Task: Create a rule from the Recommended list, Task Added to this Project -> add SubTasks in the project AgileFalcon with SubTasks Gather and Analyse Requirements , Design and Implement Solution , System Test and UAT , Release to Production / Go Live
Action: Mouse moved to (72, 447)
Screenshot: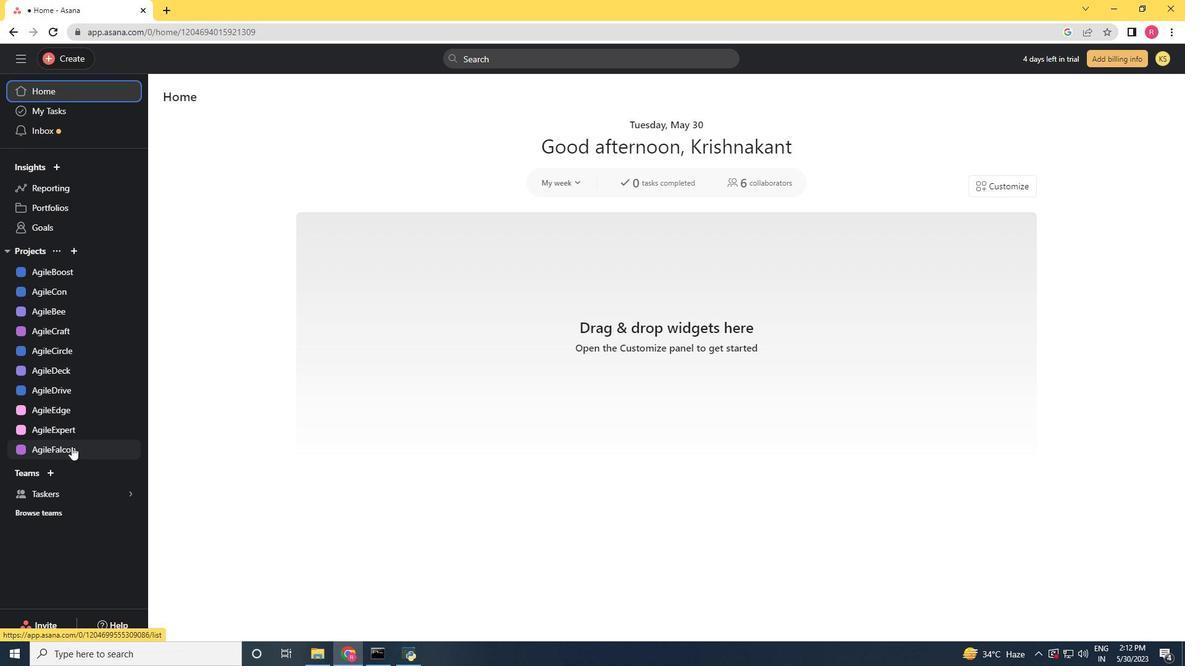 
Action: Mouse pressed left at (72, 447)
Screenshot: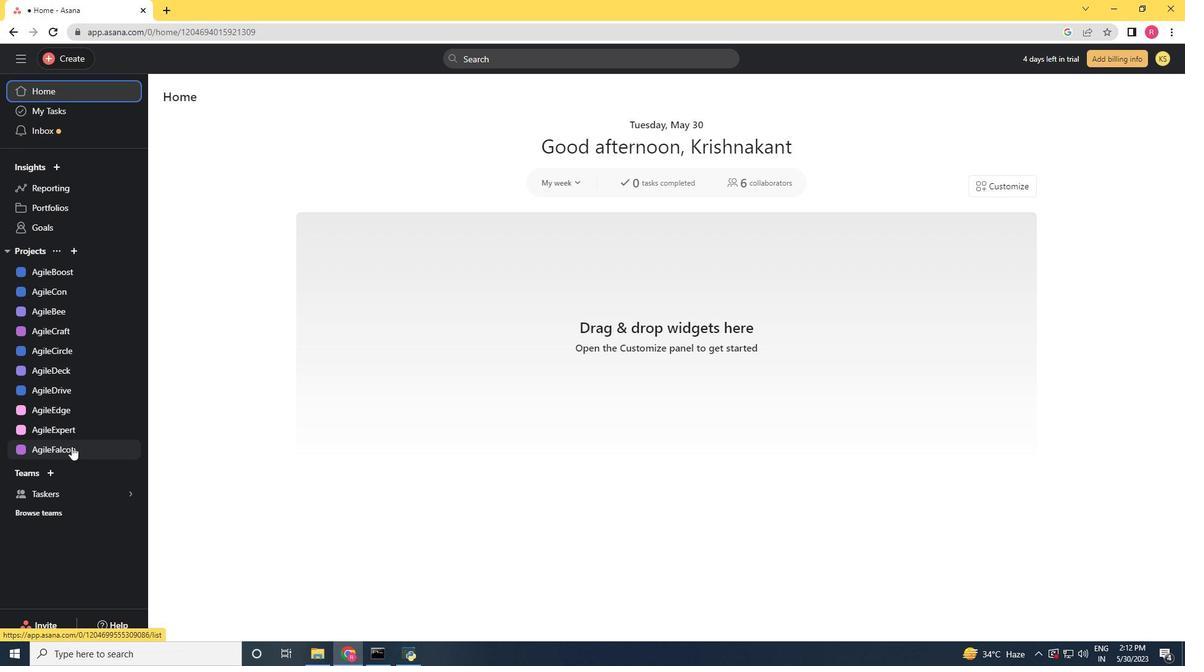 
Action: Mouse moved to (1126, 100)
Screenshot: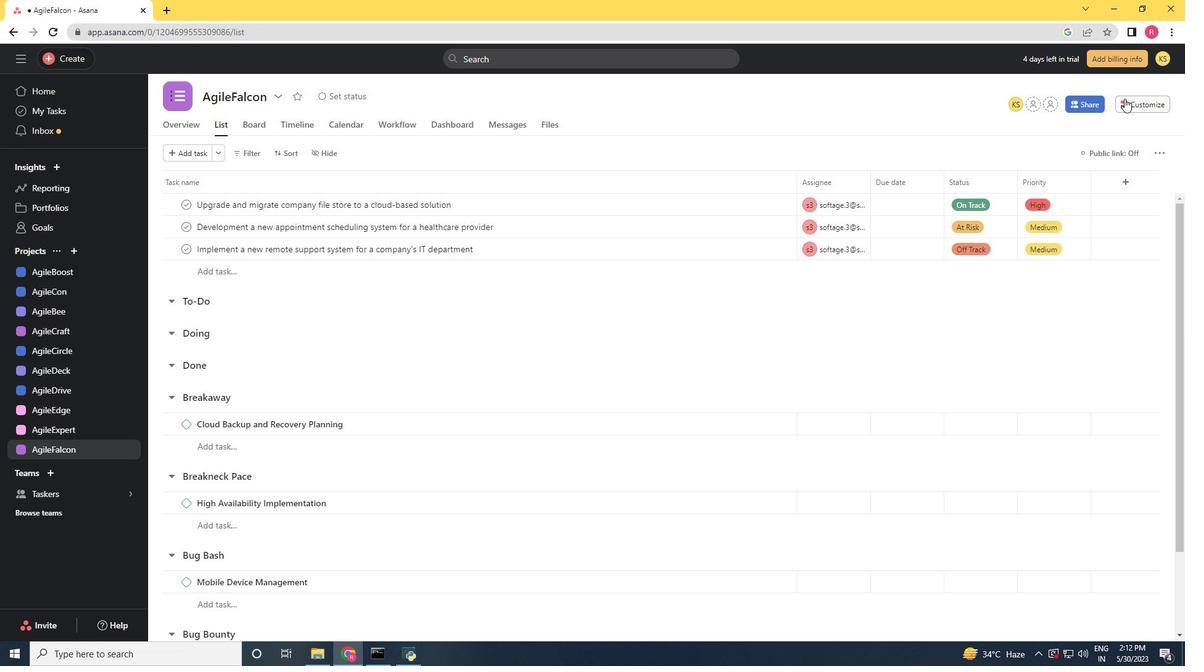
Action: Mouse pressed left at (1126, 100)
Screenshot: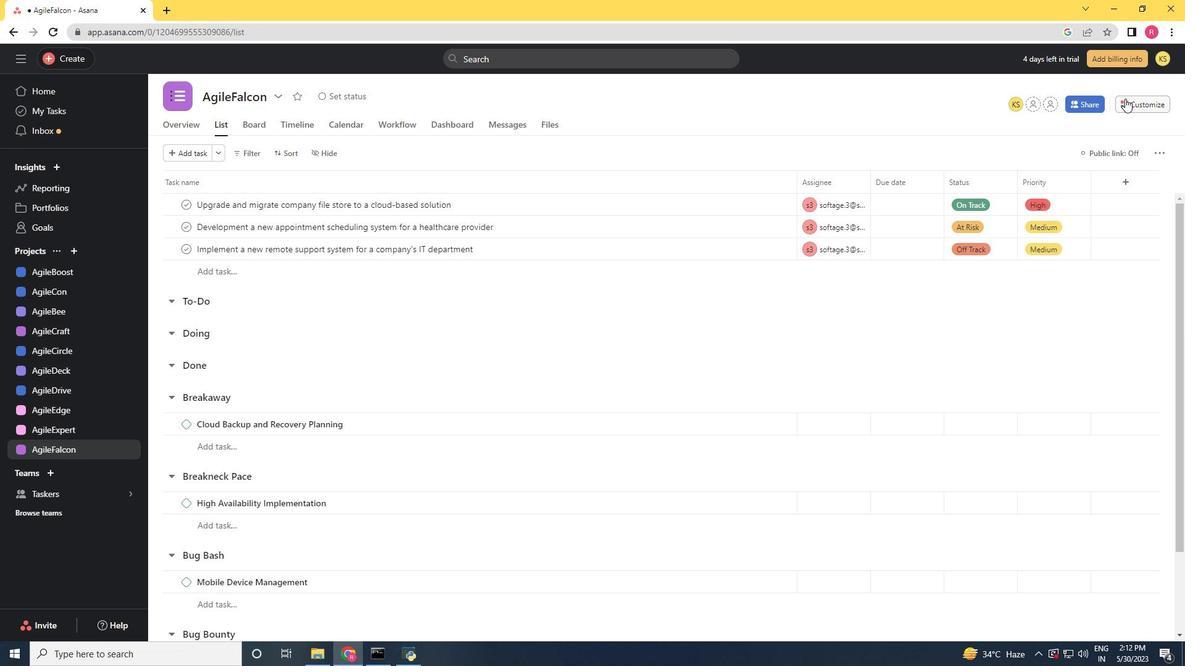 
Action: Mouse moved to (917, 266)
Screenshot: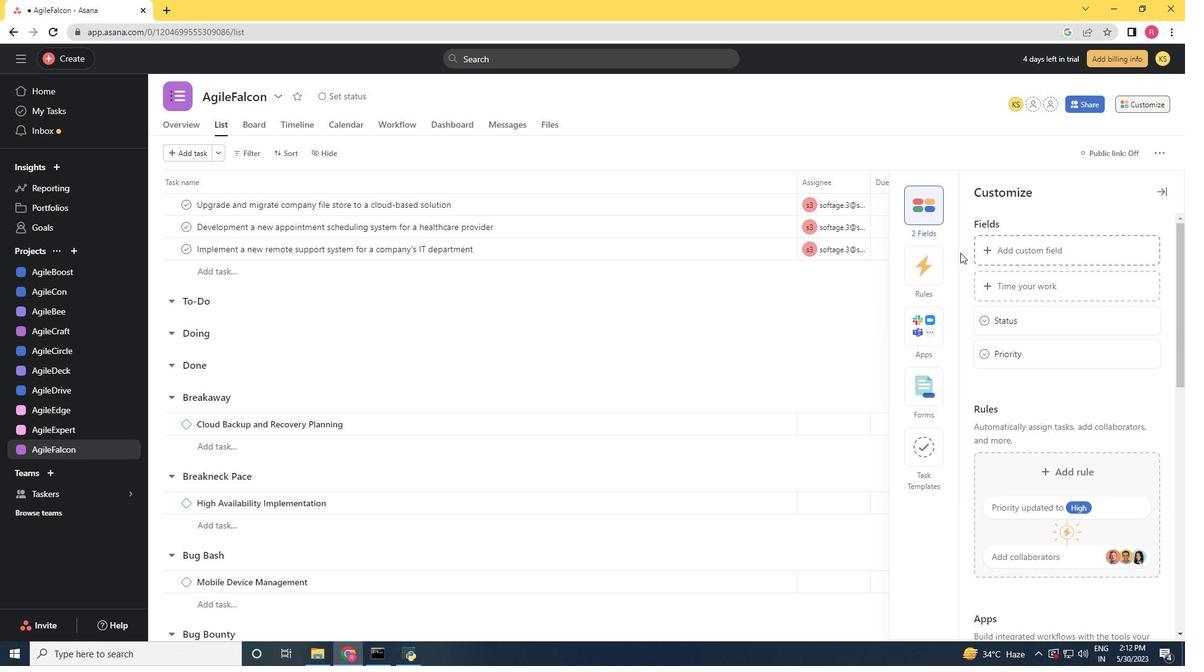 
Action: Mouse pressed left at (917, 266)
Screenshot: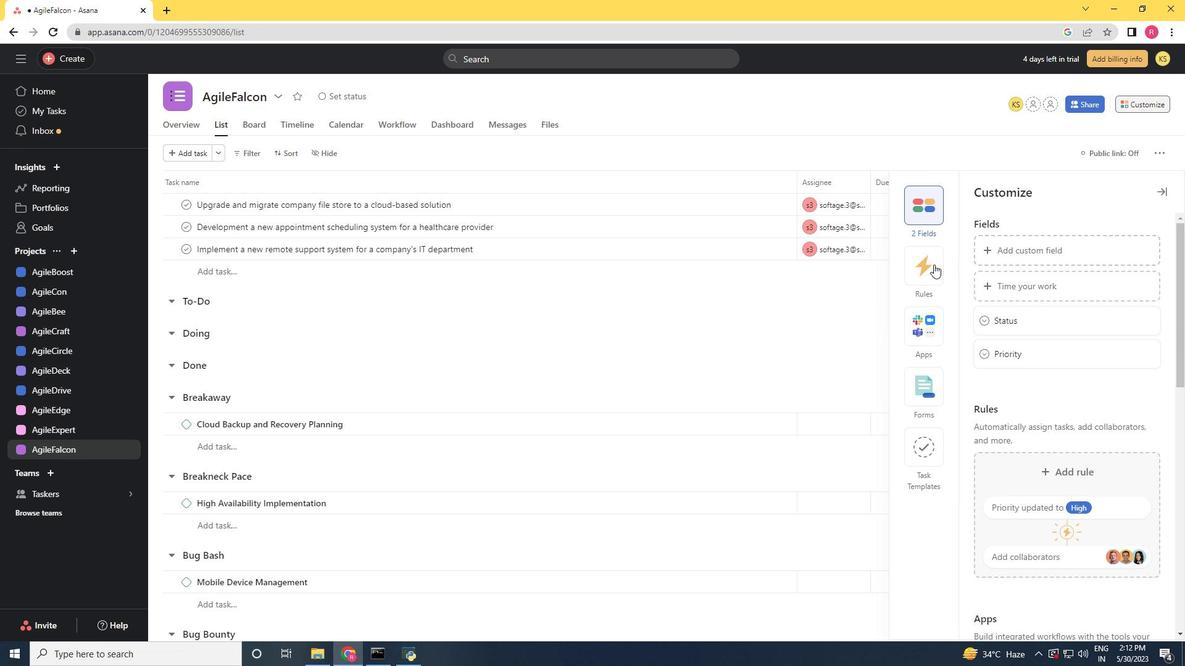 
Action: Mouse moved to (1013, 271)
Screenshot: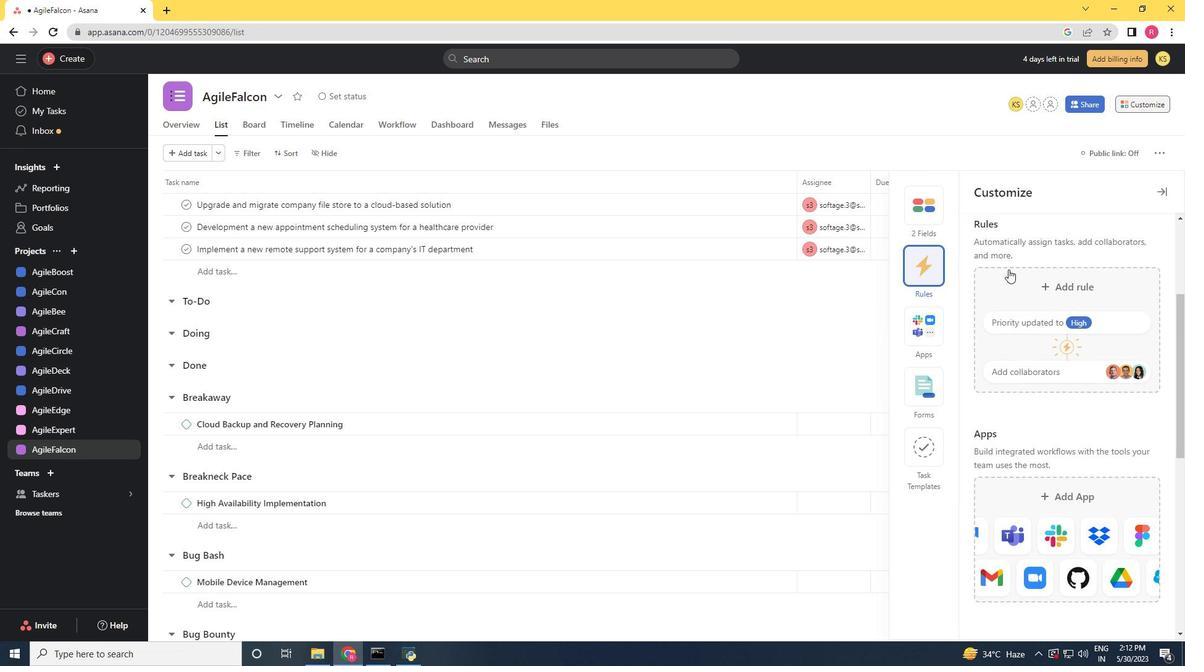 
Action: Mouse pressed left at (1013, 271)
Screenshot: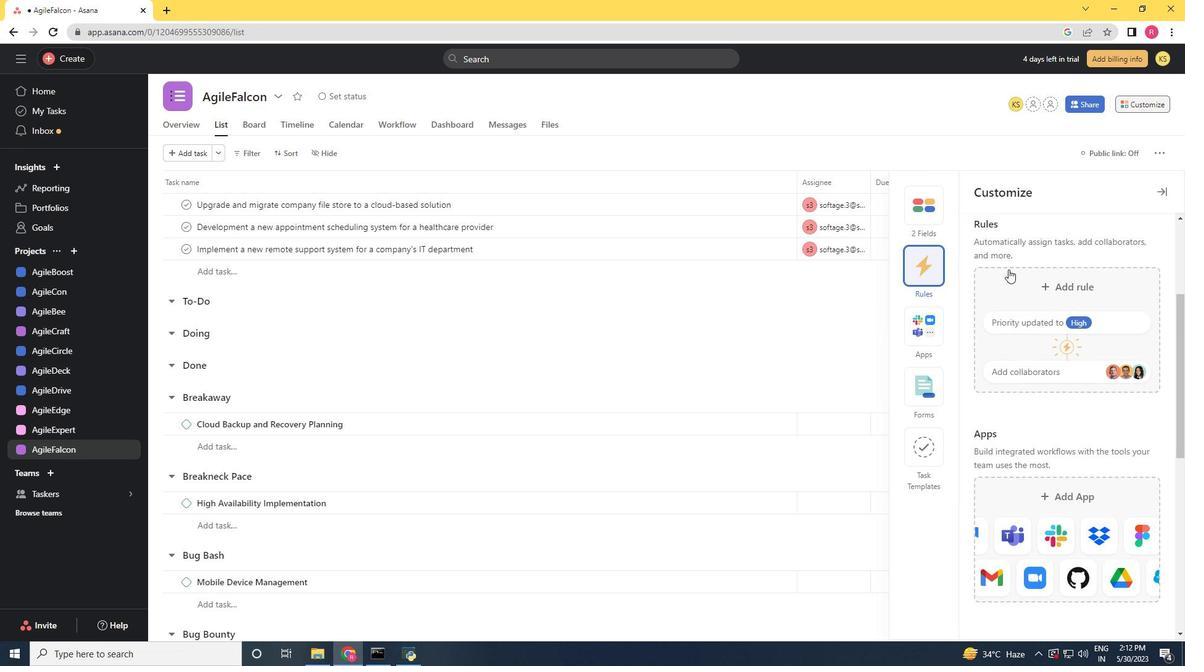 
Action: Mouse moved to (867, 195)
Screenshot: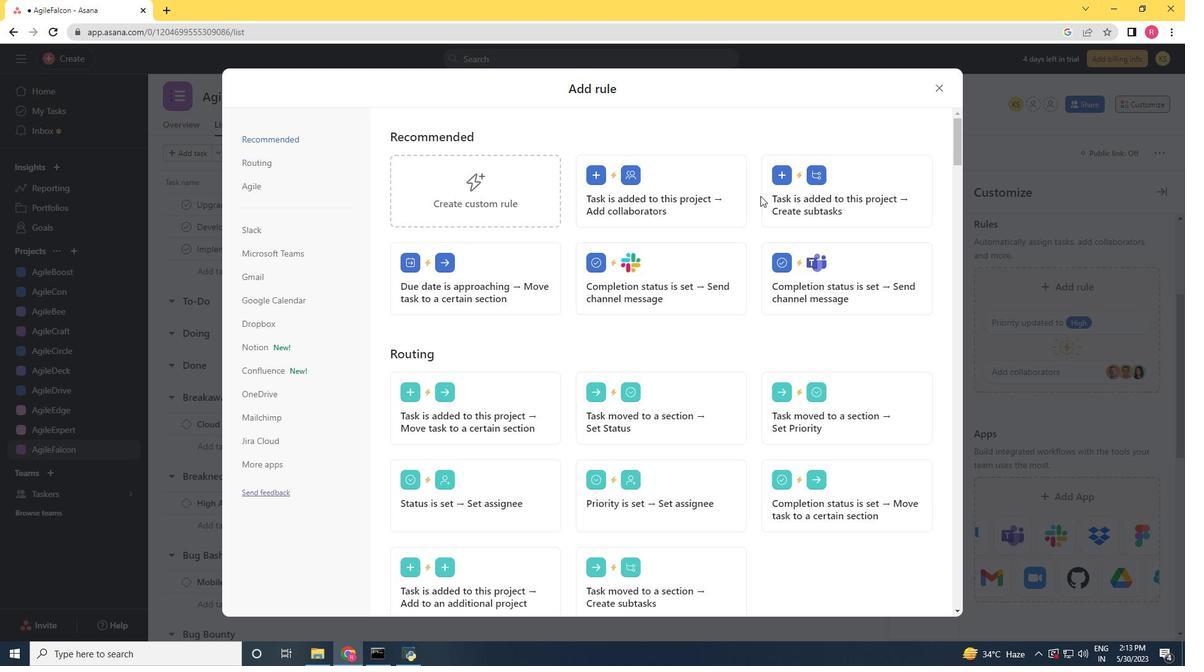 
Action: Mouse pressed left at (867, 195)
Screenshot: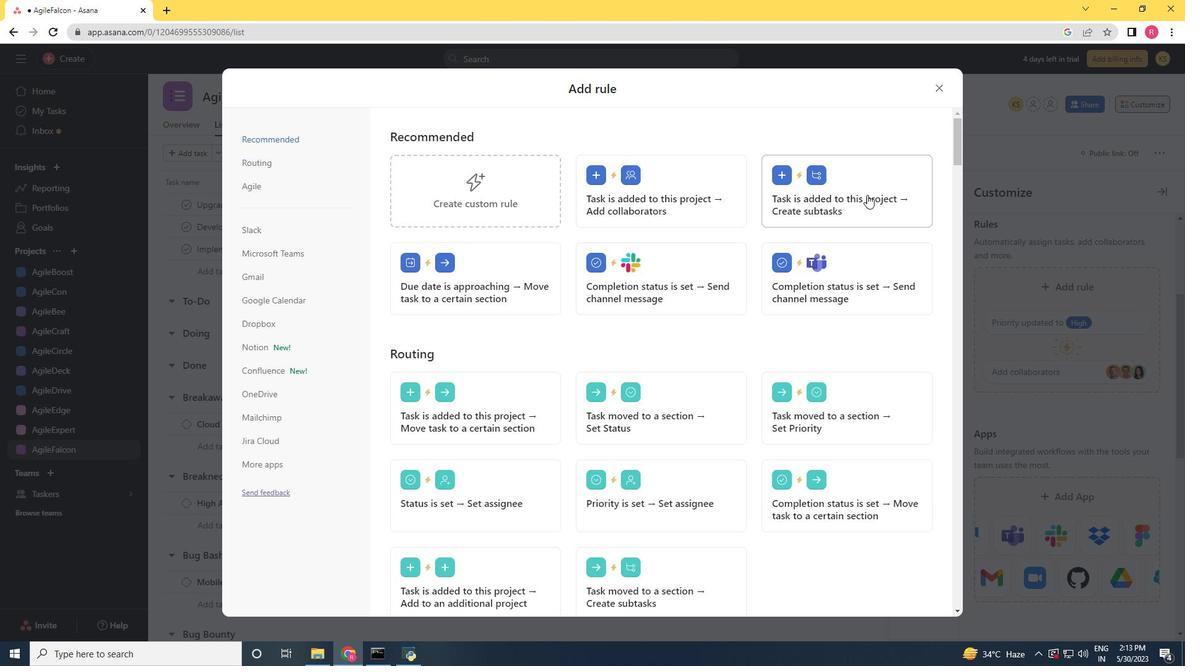 
Action: Key pressed <Key.shift>Gathe<Key.space><Key.backspace>r<Key.space>ans<Key.space><Key.backspace><Key.backspace>d<Key.space><Key.shift>Analyse<Key.space><Key.shift>Rq<Key.backspace>equirements<Key.space><Key.enter><Key.shift><Key.shift><Key.shift><Key.shift><Key.shift><Key.shift><Key.shift><Key.shift><Key.shift><Key.shift><Key.shift><Key.shift><Key.shift>Design<Key.space>and<Key.space><Key.shift><Key.shift><Key.shift><Key.shift><Key.shift><Key.shift><Key.shift><Key.shift><Key.shift><Key.shift><Key.shift><Key.shift><Key.shift><Key.shift><Key.shift><Key.shift><Key.shift><Key.shift><Key.shift><Key.shift><Key.shift><Key.shift><Key.shift><Key.shift><Key.shift><Key.shift><Key.shift><Key.shift><Key.shift><Key.shift><Key.shift><Key.shift><Key.shift>Implement<Key.space><Key.shift>Solution<Key.space><Key.enter><Key.shift>System<Key.space><Key.shift><Key.shift><Key.shift><Key.shift><Key.shift>Test<Key.space>and<Key.space><Key.shift>UAT<Key.enter><Key.shift>Rea<Key.backspace>lease<Key.space>to<Key.space><Key.shift>Prodution<Key.space><Key.backspace><Key.backspace><Key.backspace><Key.backspace><Key.backspace><Key.backspace><Key.backspace>duction<Key.space>/<Key.space><Key.shift>Go<Key.space><Key.shift>Live
Screenshot: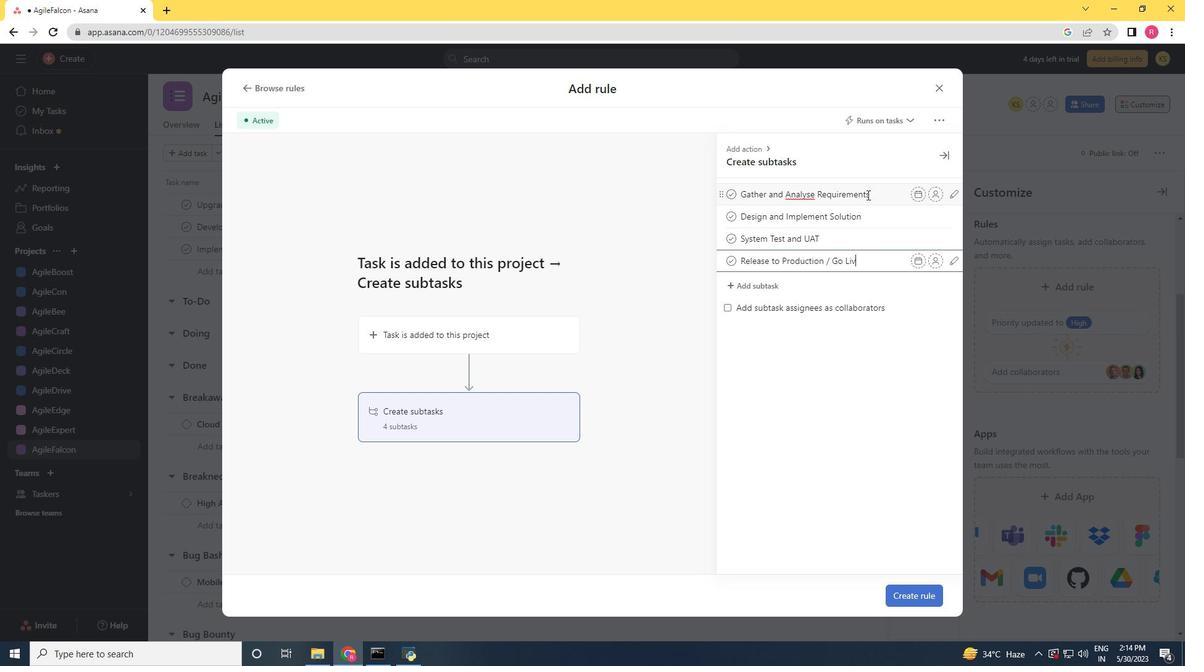 
Action: Mouse moved to (927, 593)
Screenshot: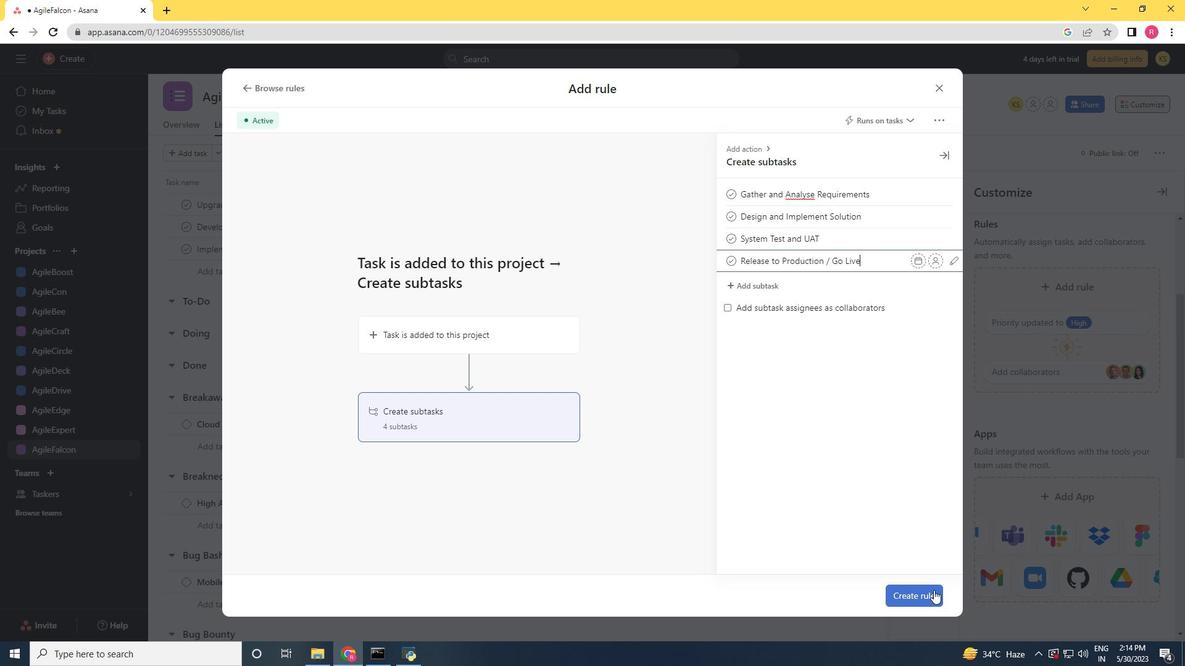
Action: Mouse pressed left at (927, 593)
Screenshot: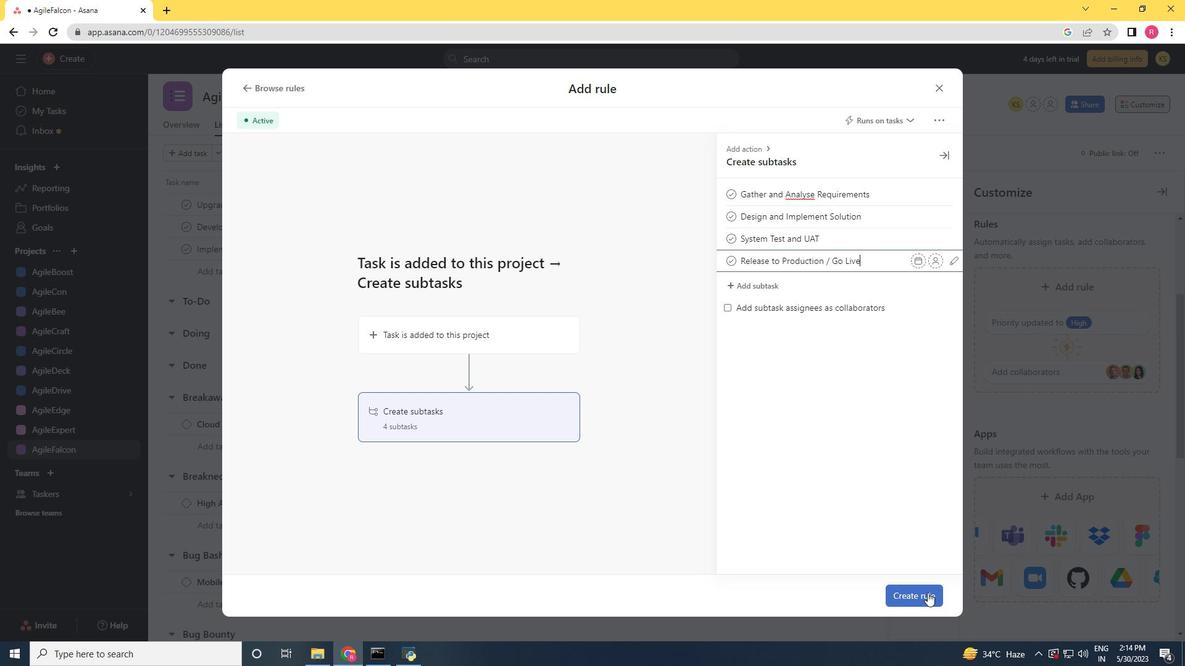 
Action: Mouse moved to (896, 348)
Screenshot: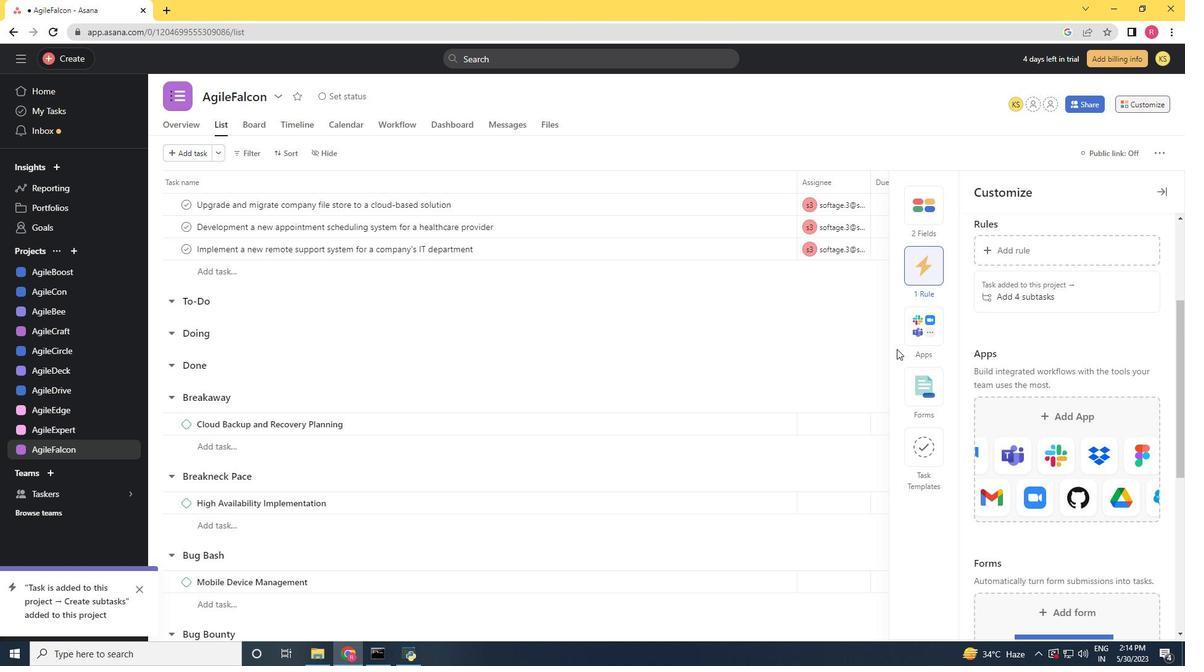 
